 Task: Send an email with the signature Garrett Sanchez with the subject 'Request for an opinion' and the message 'Please let me know if there are any changes to the project scope.' from softage.1@softage.net to softage.10@softage.net and softage.2@softage.net with CC to softage.3@softage.net
Action: Key pressed n
Screenshot: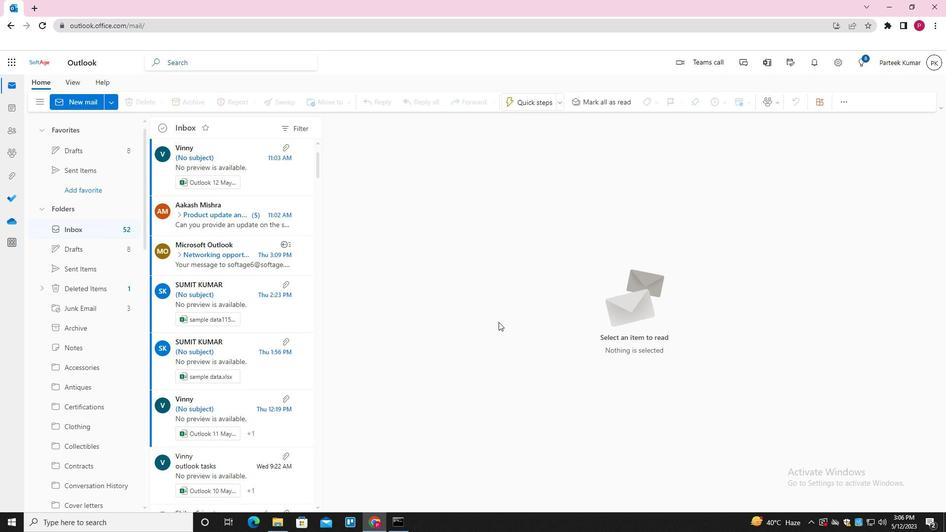 
Action: Mouse moved to (662, 100)
Screenshot: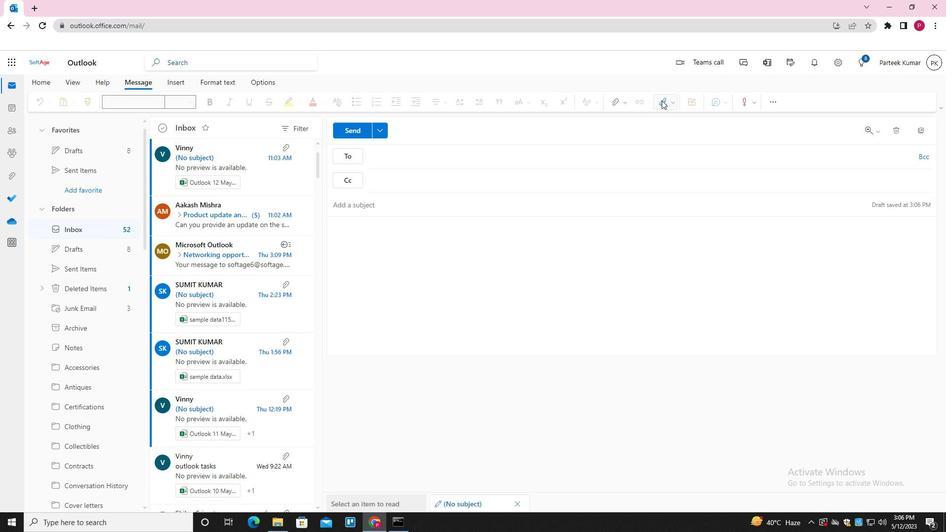 
Action: Mouse pressed left at (662, 100)
Screenshot: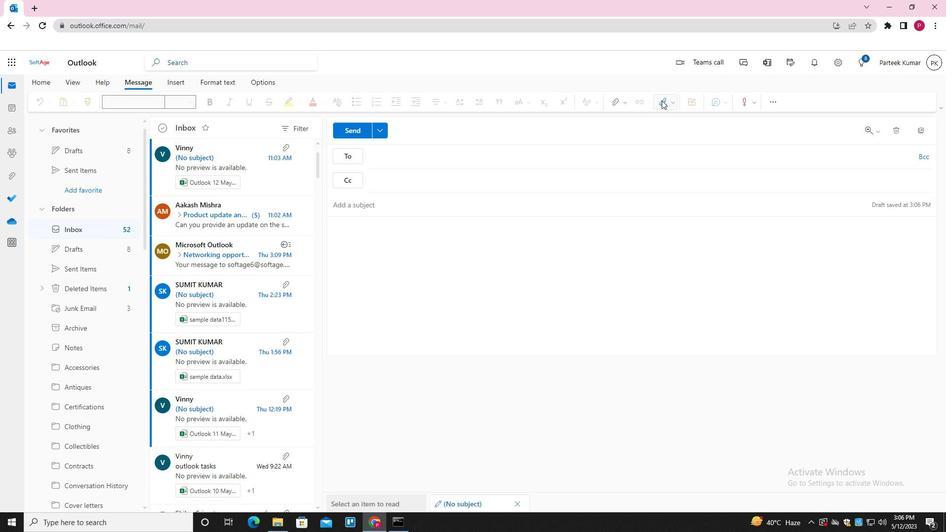 
Action: Mouse moved to (644, 144)
Screenshot: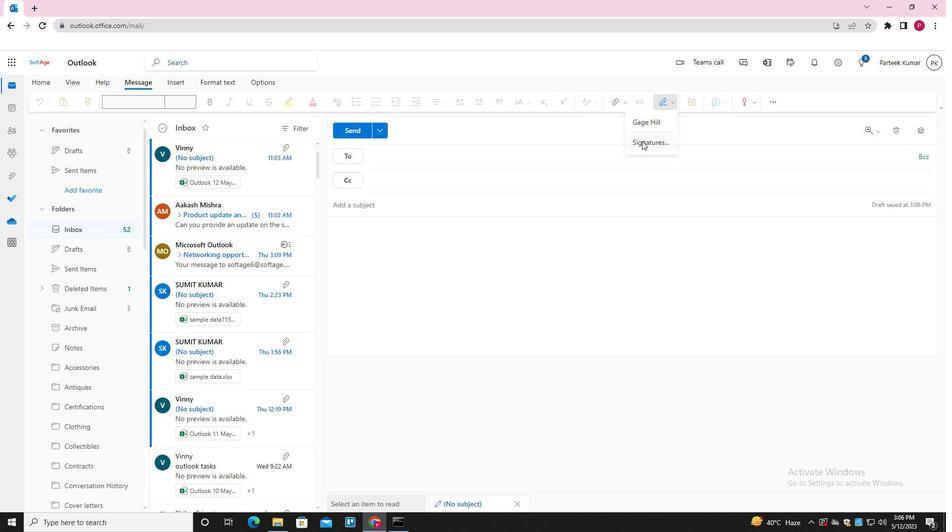 
Action: Mouse pressed left at (644, 144)
Screenshot: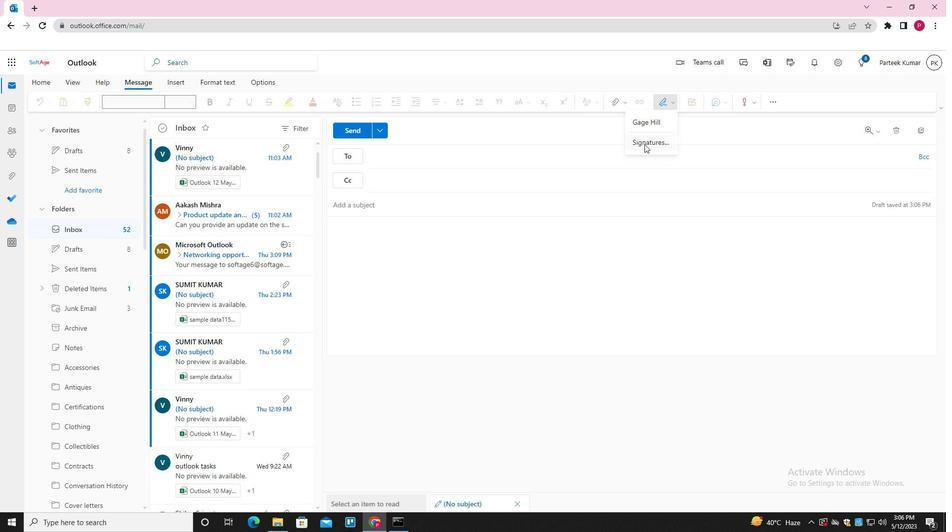 
Action: Mouse moved to (671, 182)
Screenshot: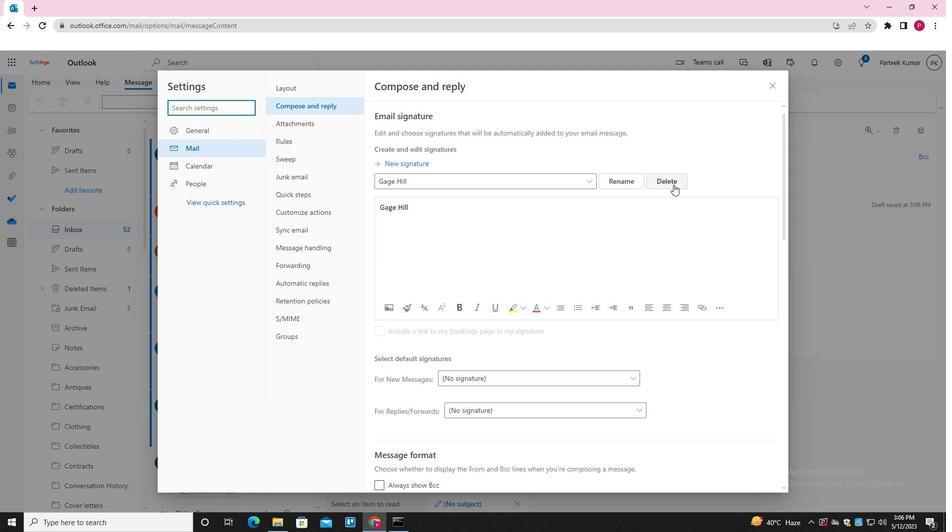 
Action: Mouse pressed left at (671, 182)
Screenshot: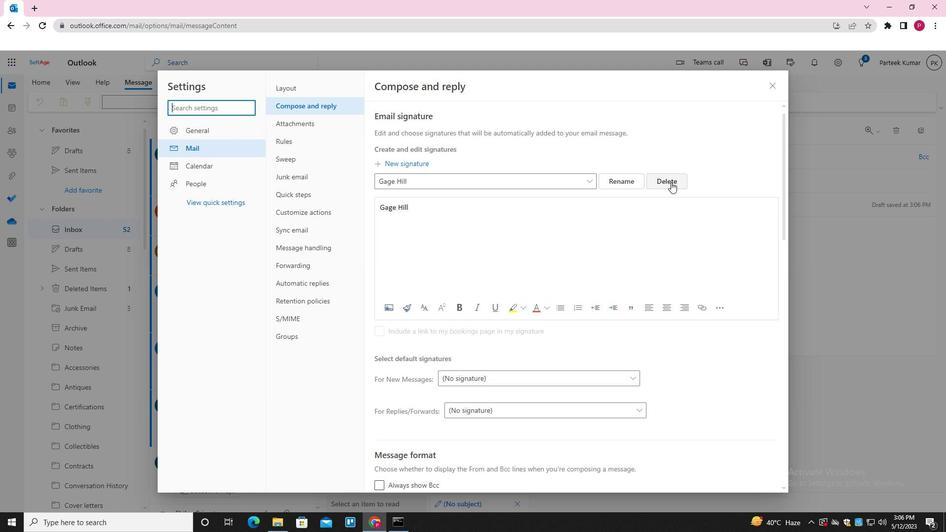 
Action: Mouse moved to (493, 183)
Screenshot: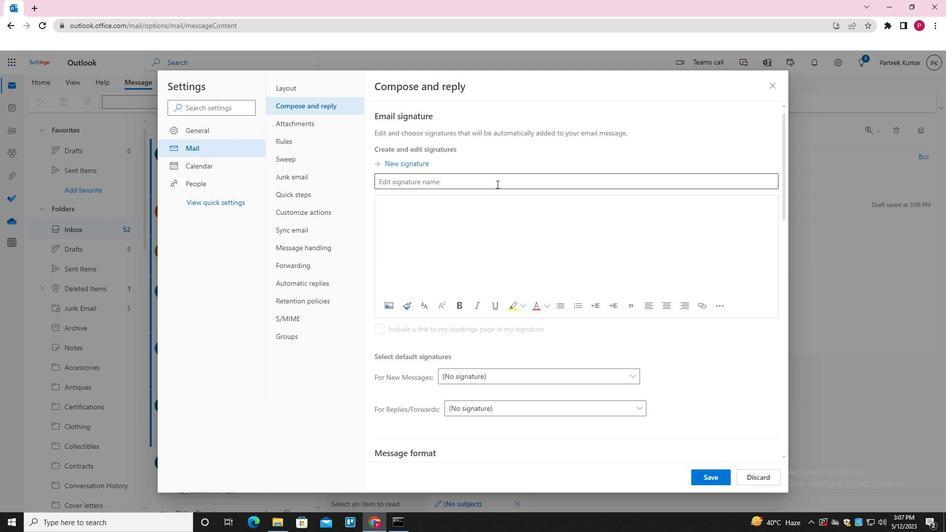 
Action: Mouse pressed left at (493, 183)
Screenshot: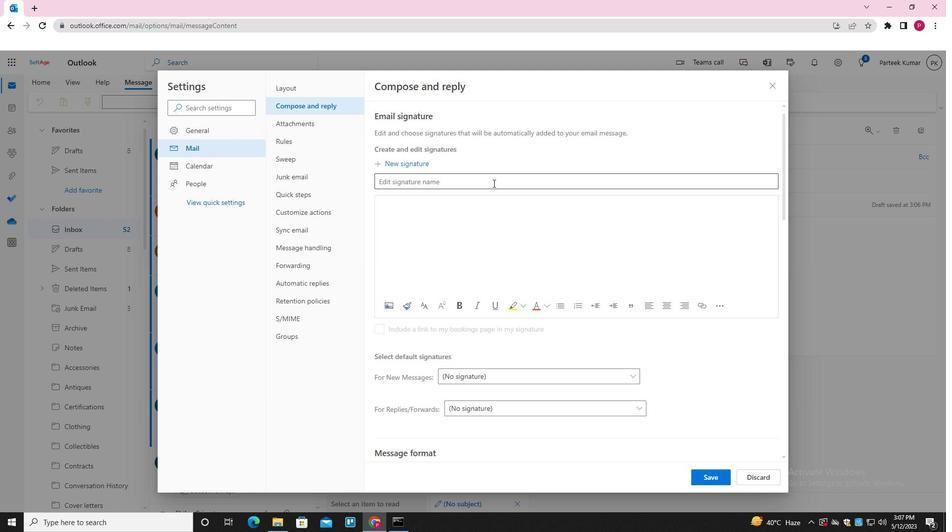 
Action: Key pressed <Key.shift><Key.shift><Key.shift><Key.shift><Key.shift><Key.shift><Key.shift><Key.shift><Key.shift><Key.shift><Key.shift><Key.shift><Key.shift><Key.shift>GARRETT<Key.space><Key.shift>SANCHEZ<Key.tab><Key.shift><Key.shift><Key.shift><Key.shift><Key.shift><Key.shift><Key.shift><Key.shift><Key.shift><Key.shift><Key.shift>GARRETT<Key.space><Key.shift>SAB<Key.backspace>NCHEZ
Screenshot: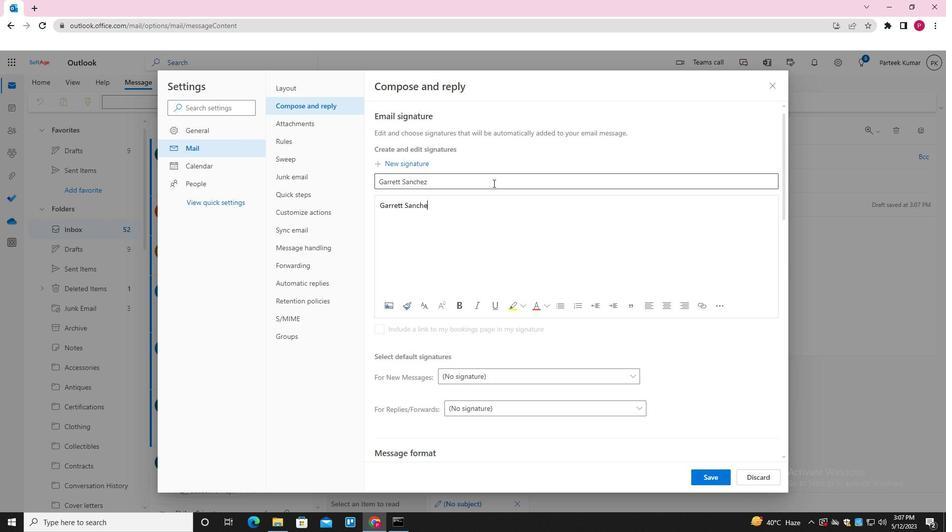 
Action: Mouse moved to (702, 481)
Screenshot: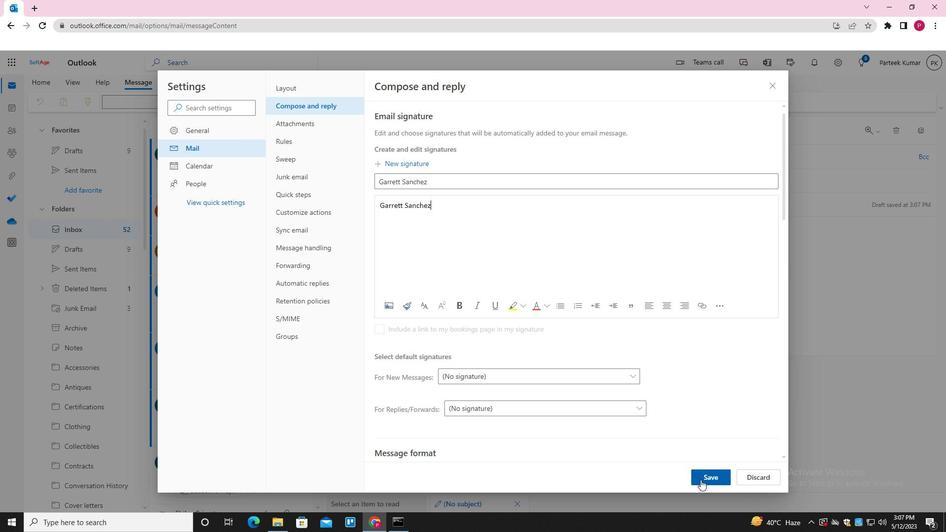 
Action: Mouse pressed left at (702, 481)
Screenshot: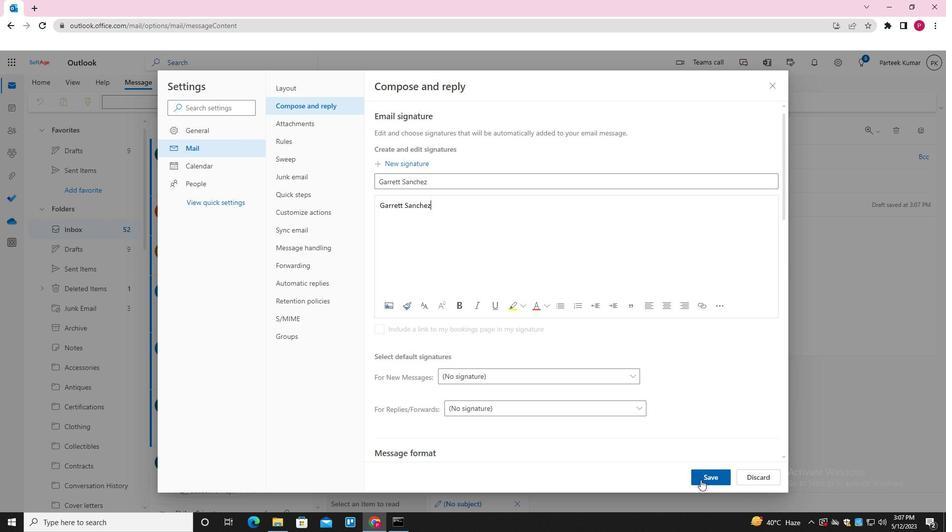 
Action: Mouse moved to (770, 84)
Screenshot: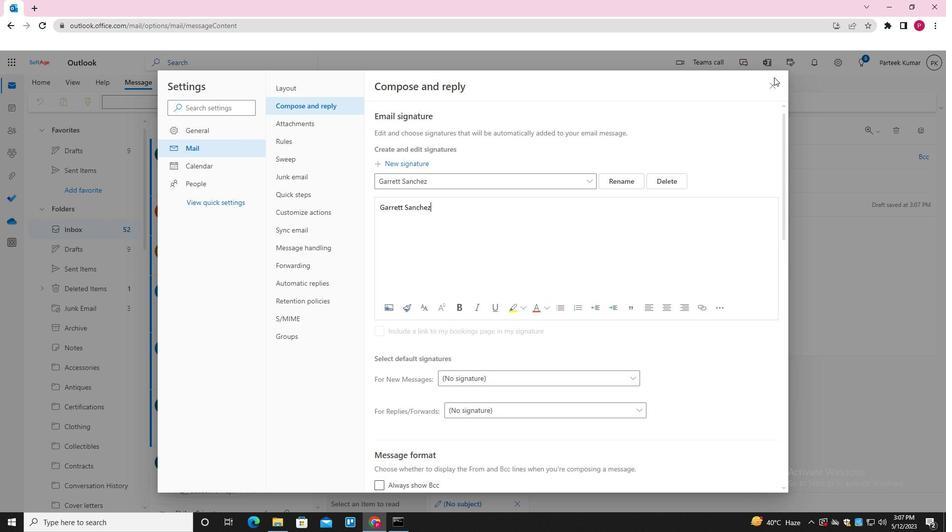 
Action: Mouse pressed left at (770, 84)
Screenshot: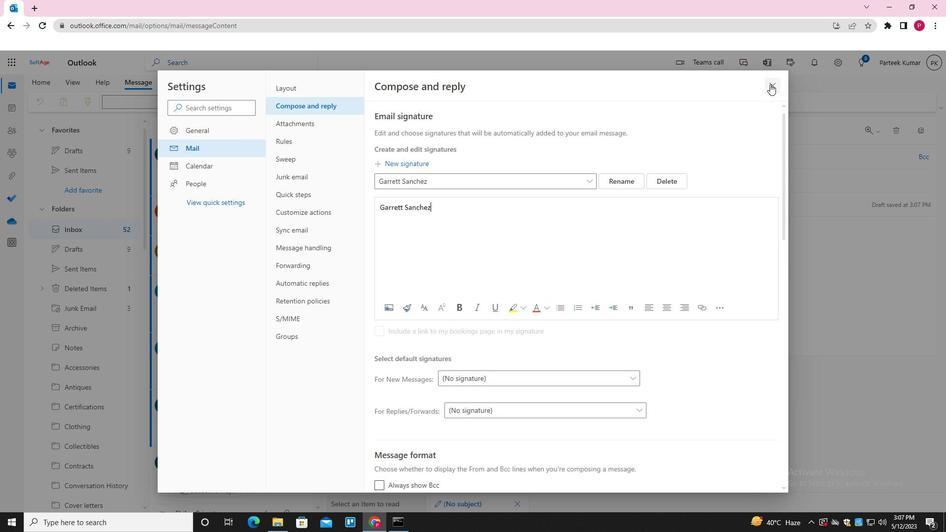 
Action: Mouse moved to (660, 100)
Screenshot: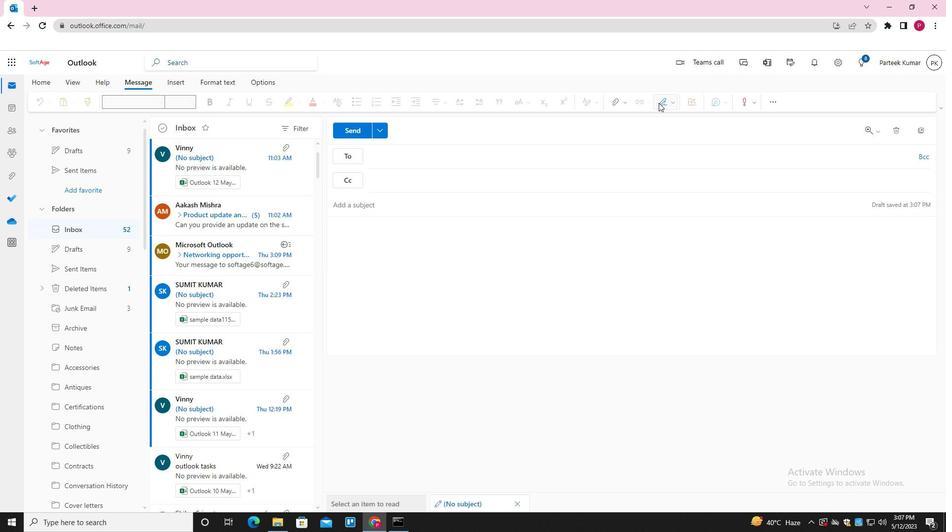 
Action: Mouse pressed left at (660, 100)
Screenshot: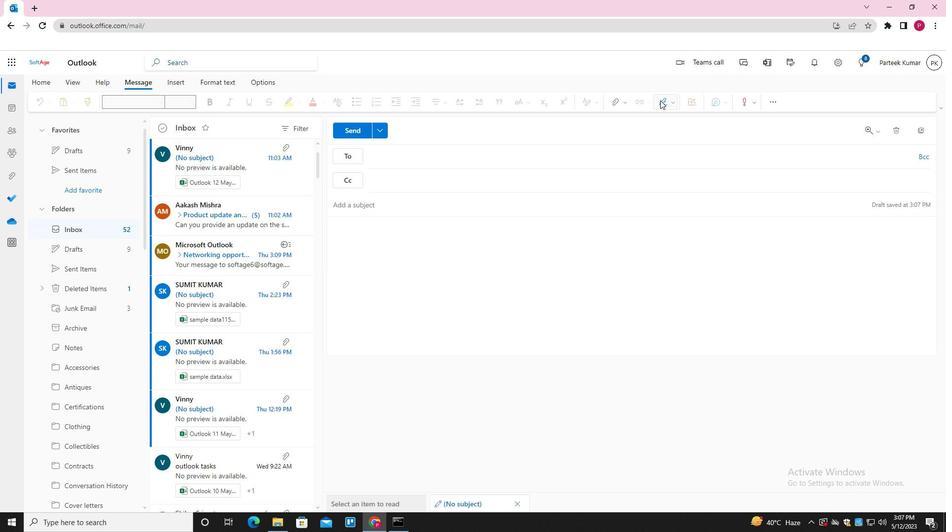 
Action: Mouse moved to (654, 121)
Screenshot: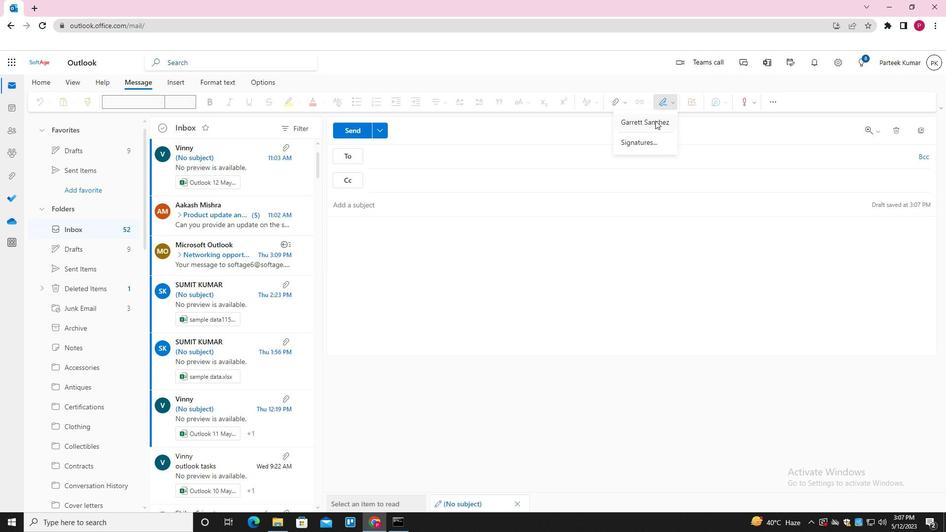 
Action: Mouse pressed left at (654, 121)
Screenshot: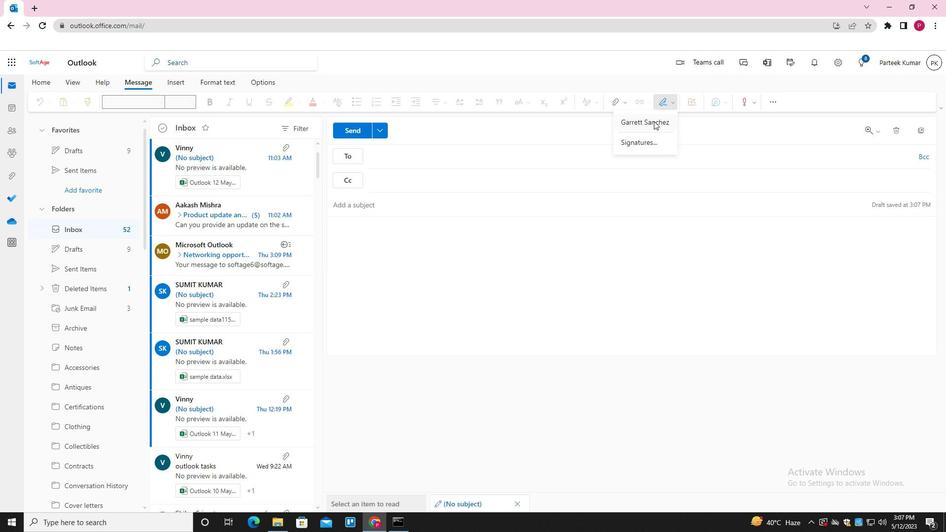 
Action: Mouse moved to (444, 205)
Screenshot: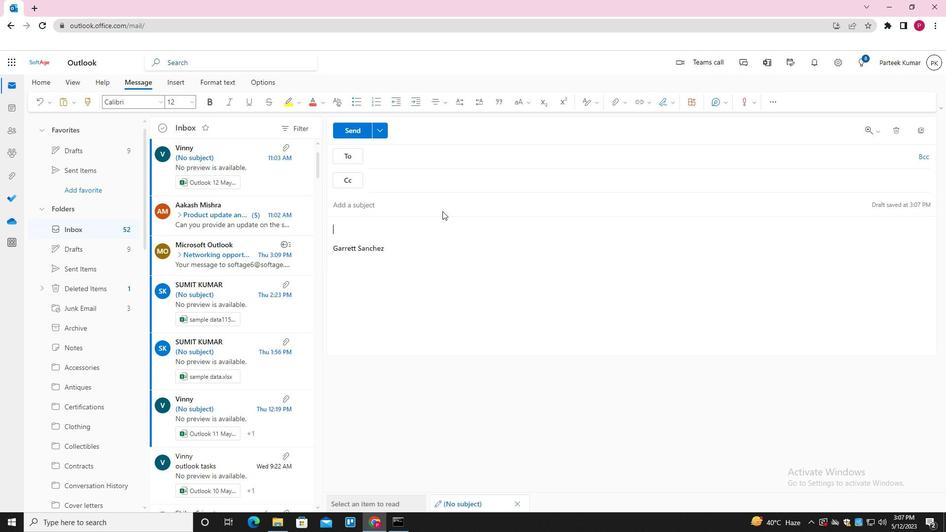 
Action: Mouse pressed left at (444, 205)
Screenshot: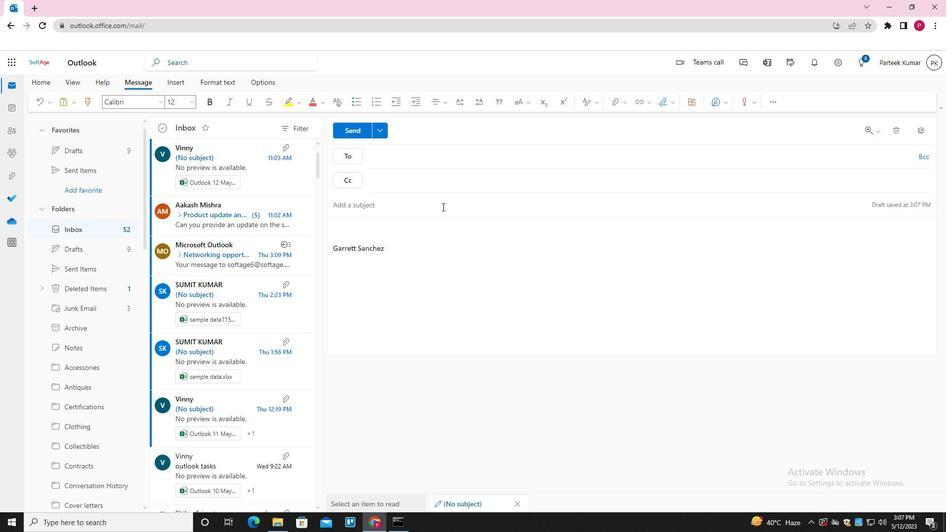 
Action: Key pressed <Key.shift>REQUEST<Key.space>FOR<Key.space>AN<Key.space>OPINION<Key.space>
Screenshot: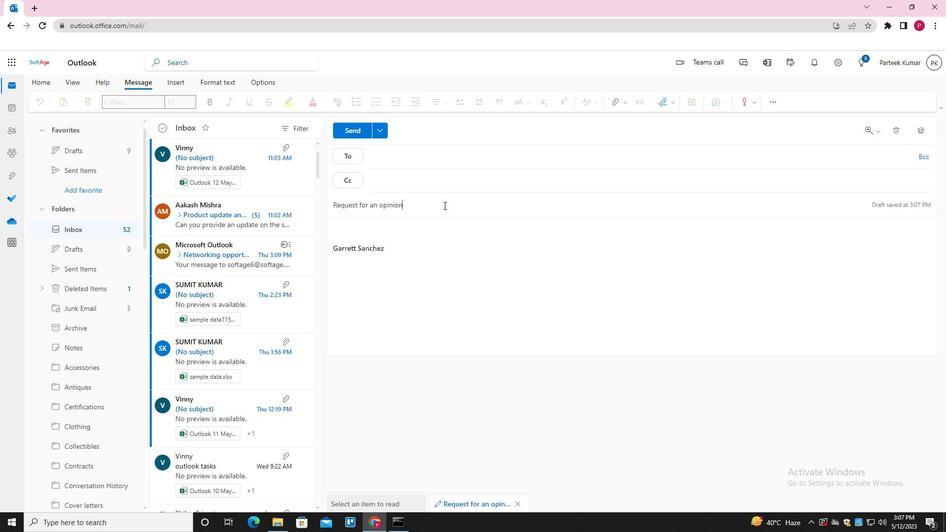 
Action: Mouse moved to (442, 208)
Screenshot: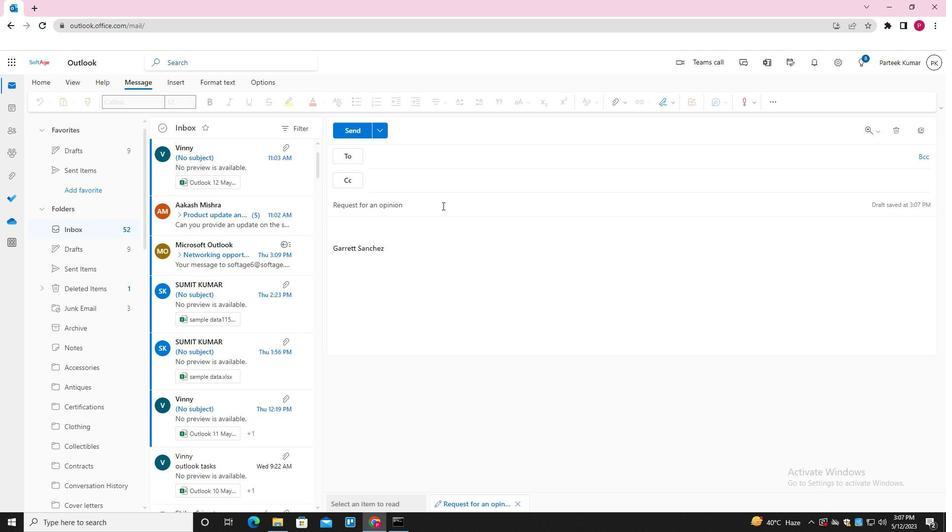 
Action: Key pressed <Key.tab><Key.shift_r>PLEASE<Key.space>LET<Key.space>ME<Key.space>KNOW<Key.space>IF<Key.space>THERE<Key.space>ARE<Key.space>ANY<Key.space>CHANGES<Key.space>TO<Key.space>THE<Key.space>PROJECT<Key.space>SCOPE<Key.space>
Screenshot: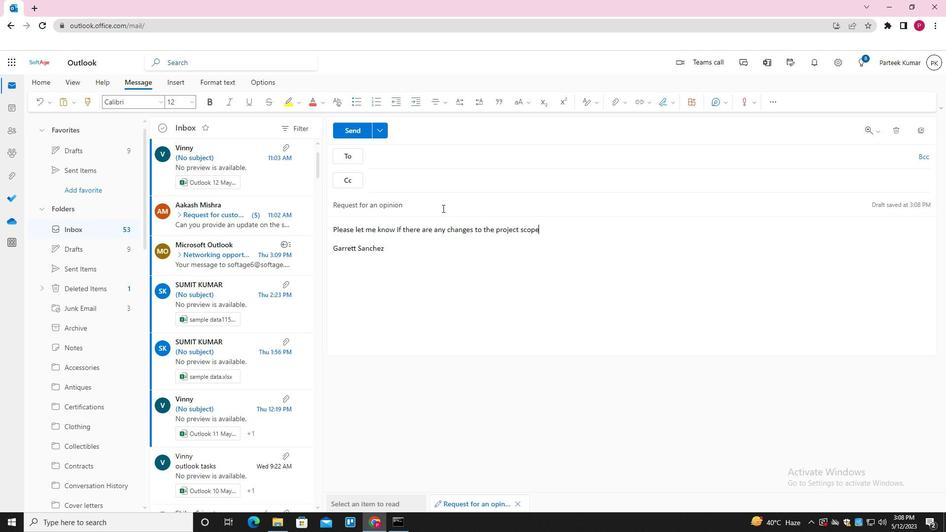 
Action: Mouse moved to (443, 152)
Screenshot: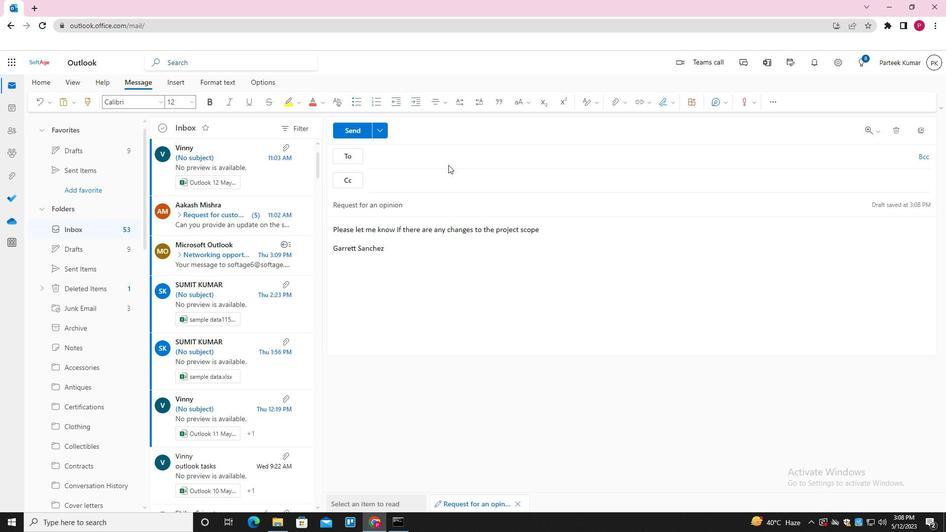 
Action: Mouse pressed left at (443, 152)
Screenshot: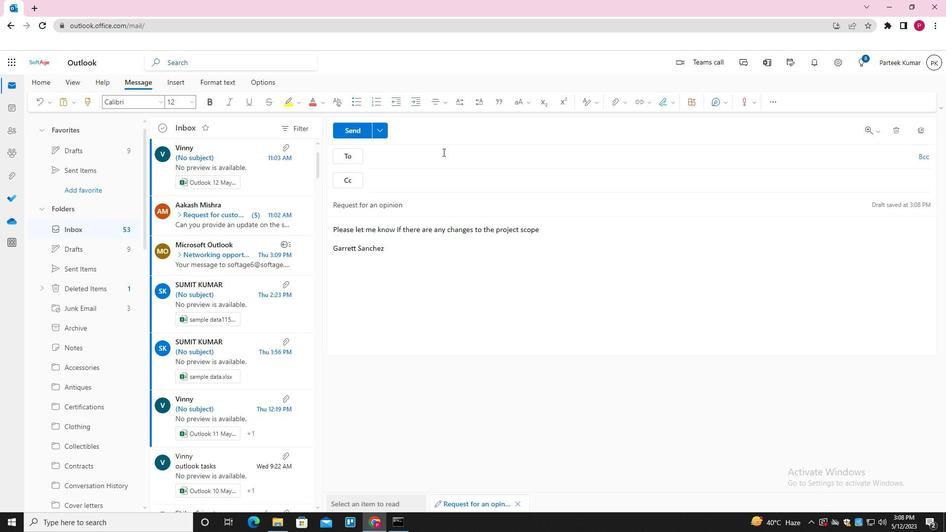 
Action: Key pressed SOFTAGE.10<Key.shift>@SOFTAGE.NET<Key.enter><Key.shift>SOFTAGE.2<Key.shift>@SOFTAGE,<Key.tab>SOFTAGE.3<Key.shift>@SOFTAGE.NET<Key.enter>
Screenshot: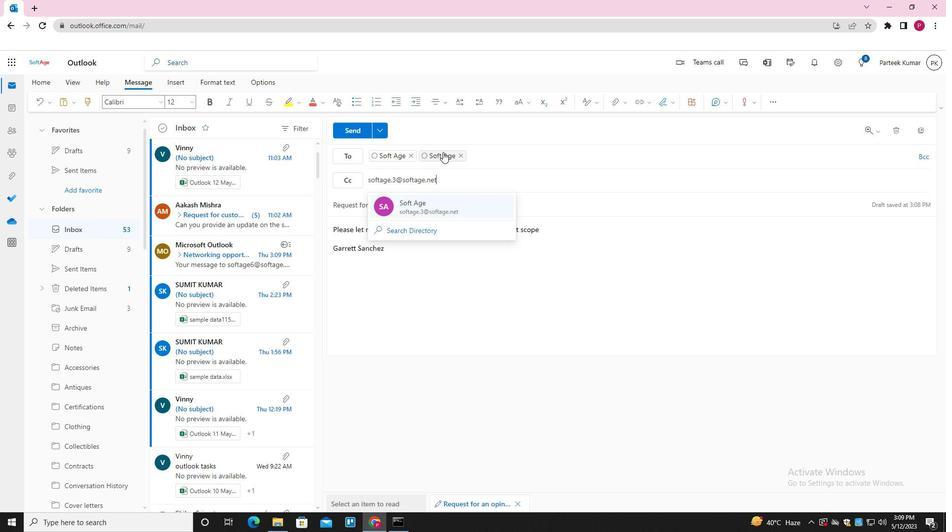 
Action: Mouse moved to (353, 131)
Screenshot: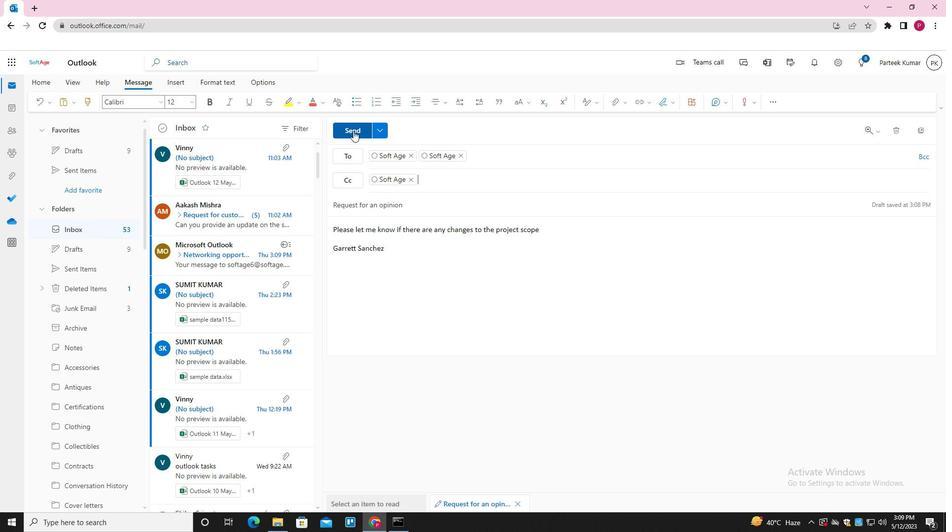 
Action: Mouse pressed left at (353, 131)
Screenshot: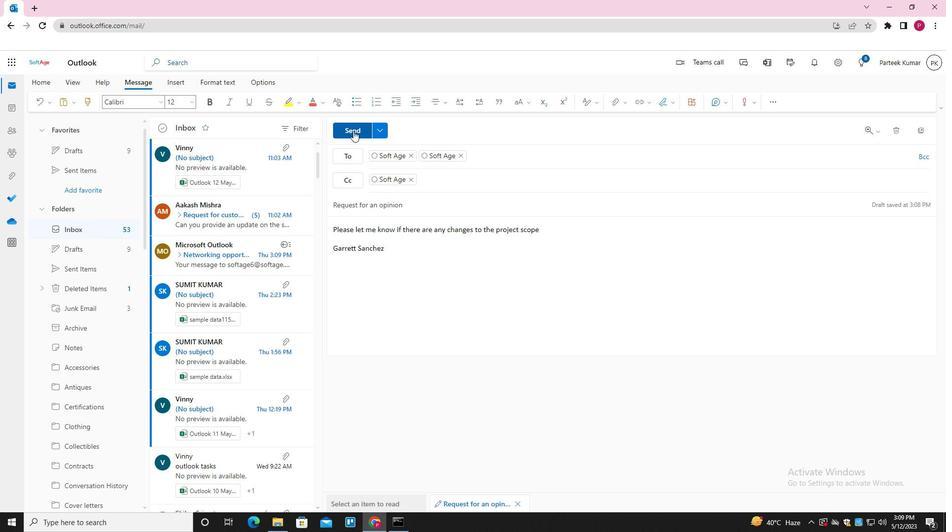 
Action: Mouse moved to (521, 309)
Screenshot: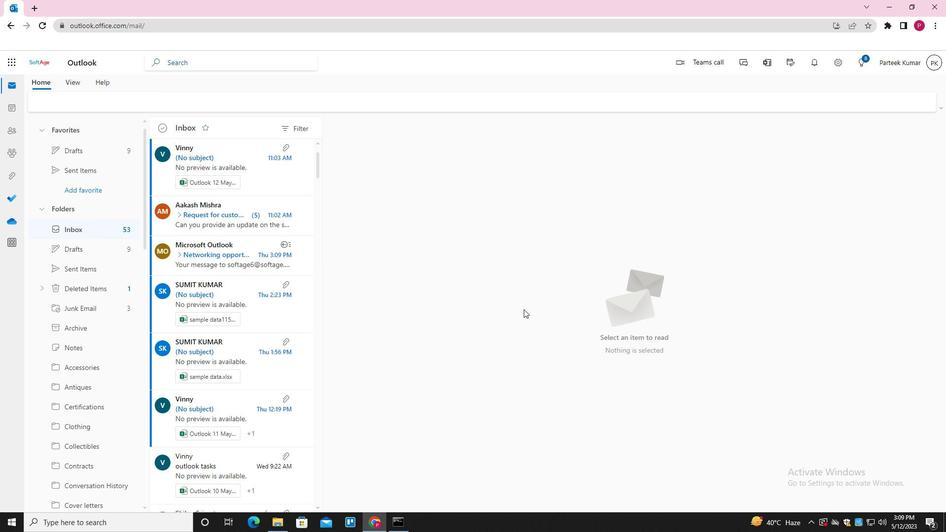 
